 Task: Add in the project VestaTech an epic 'Data Retention'.
Action: Mouse moved to (211, 263)
Screenshot: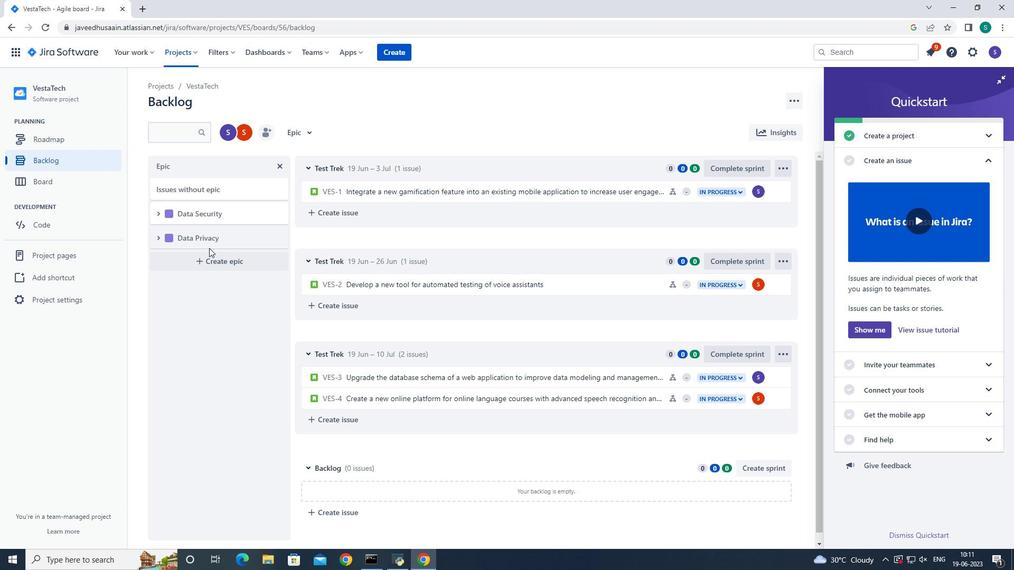 
Action: Mouse pressed left at (211, 263)
Screenshot: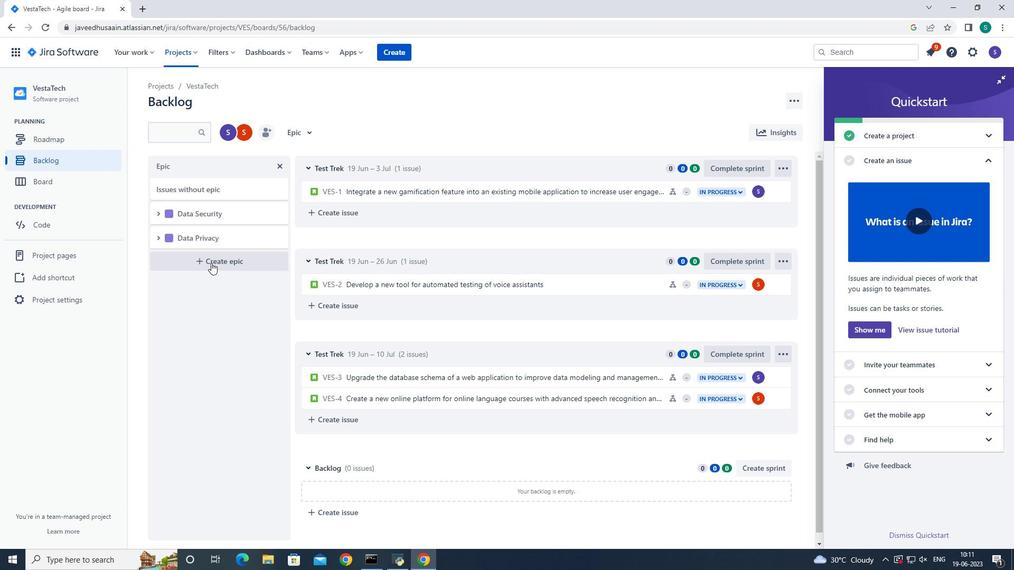 
Action: Mouse moved to (207, 263)
Screenshot: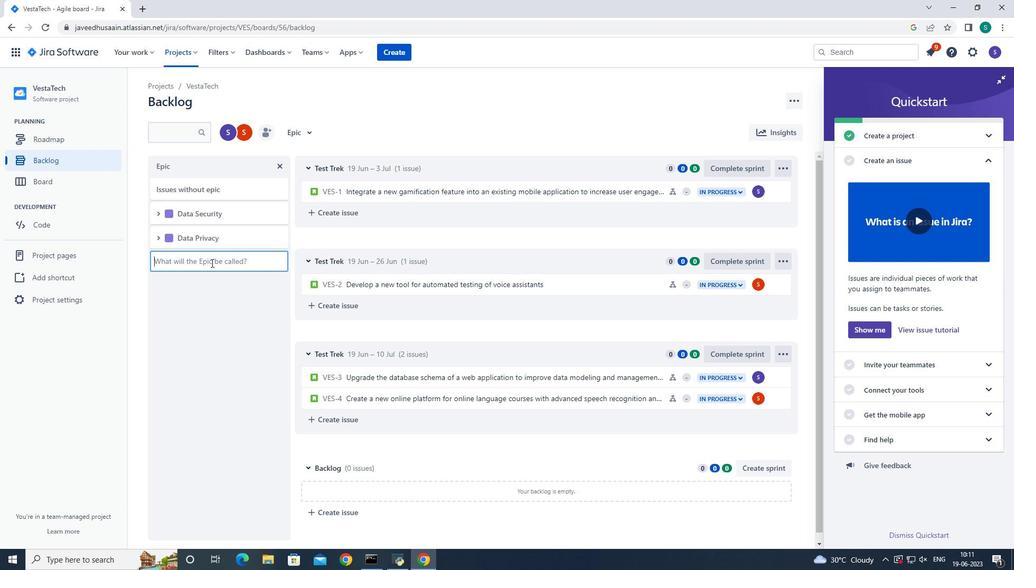 
Action: Mouse pressed left at (207, 263)
Screenshot: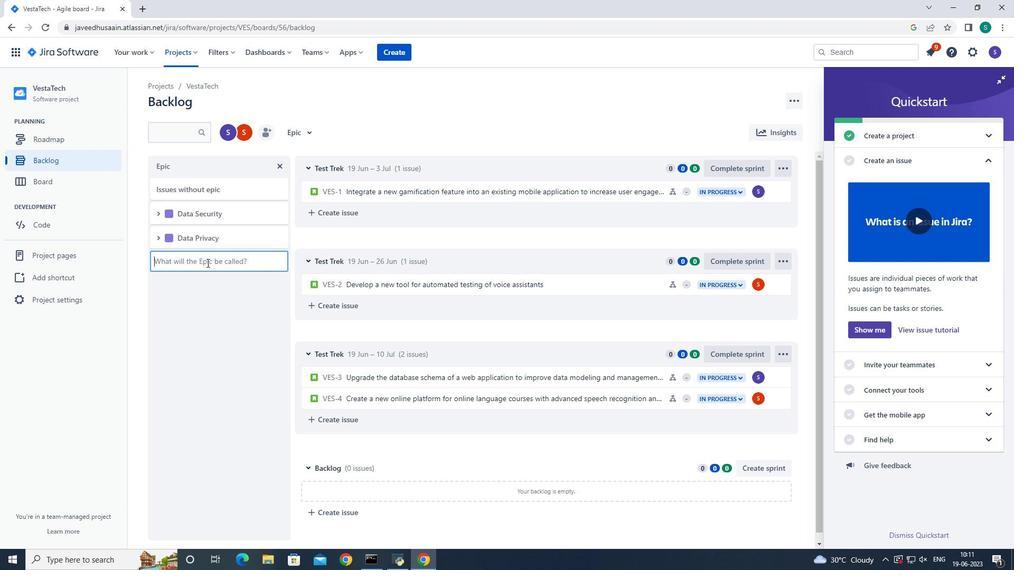
Action: Key pressed <Key.shift>Data<Key.space><Key.shift>Retention<Key.enter>
Screenshot: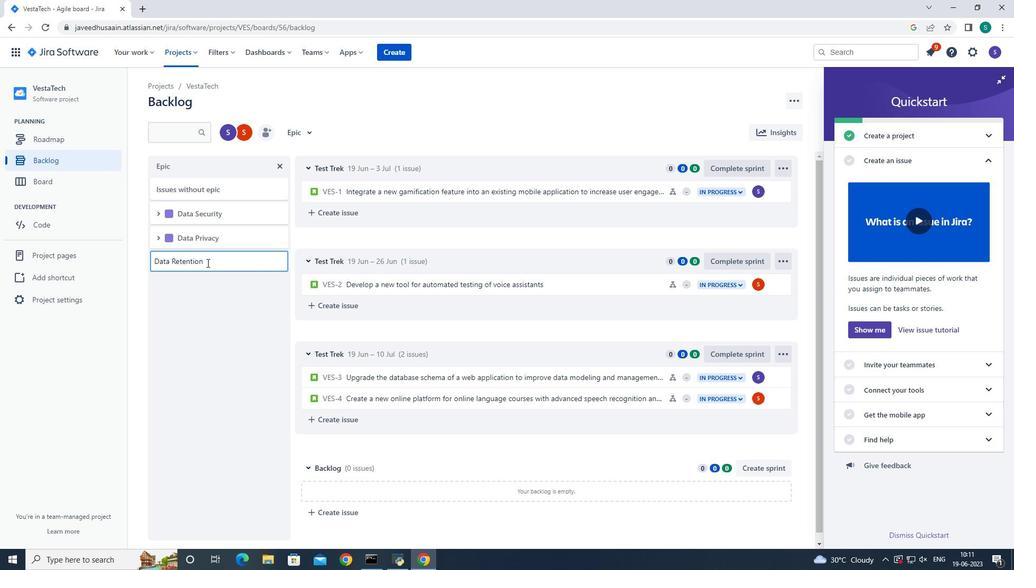 
